 Task: Log work in the project TransferLine for the issue 'User interface not responsive on mobile devices' spent time as '5w 4d 20h 20m' and remaining time as '6w 2d 22h 22m' and move to bottom of backlog. Now add the issue to the epic 'IT budget management improvement'.
Action: Mouse moved to (180, 51)
Screenshot: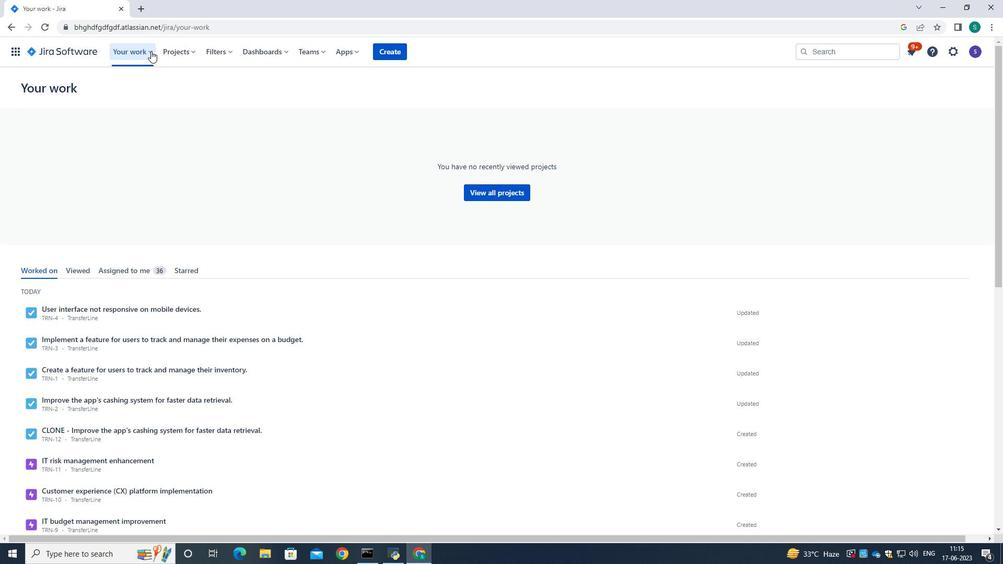 
Action: Mouse pressed left at (180, 51)
Screenshot: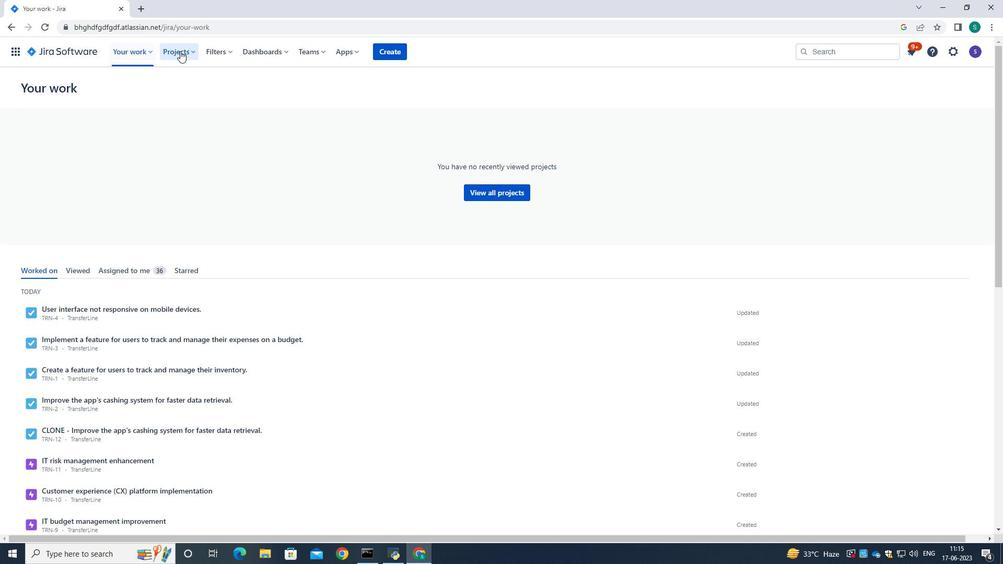 
Action: Mouse moved to (206, 91)
Screenshot: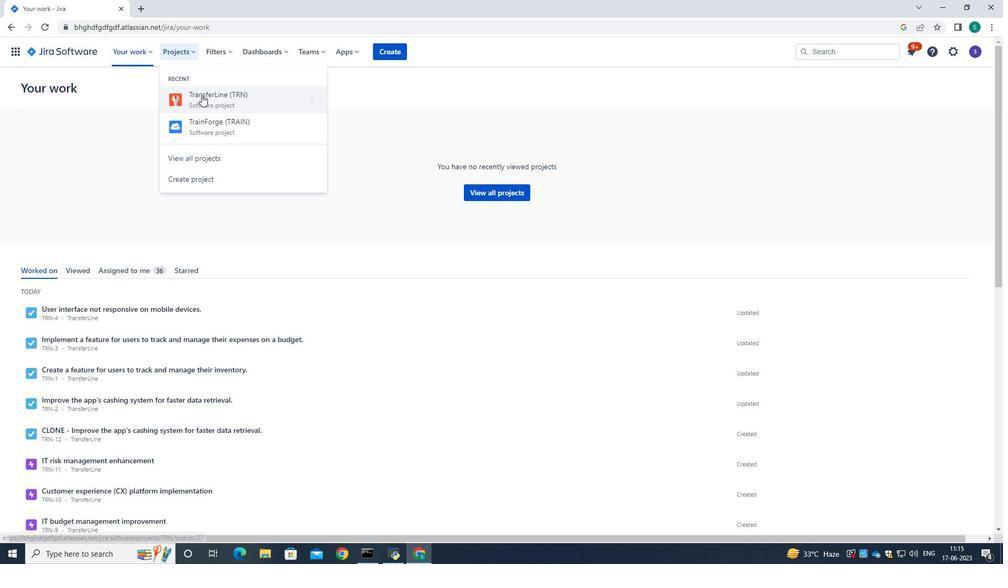 
Action: Mouse pressed left at (206, 91)
Screenshot: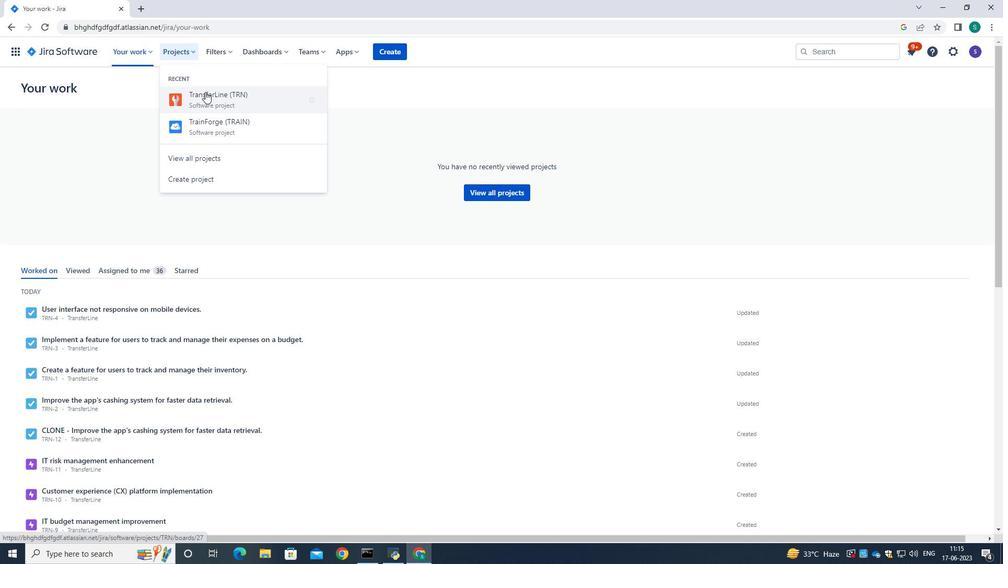 
Action: Mouse moved to (50, 155)
Screenshot: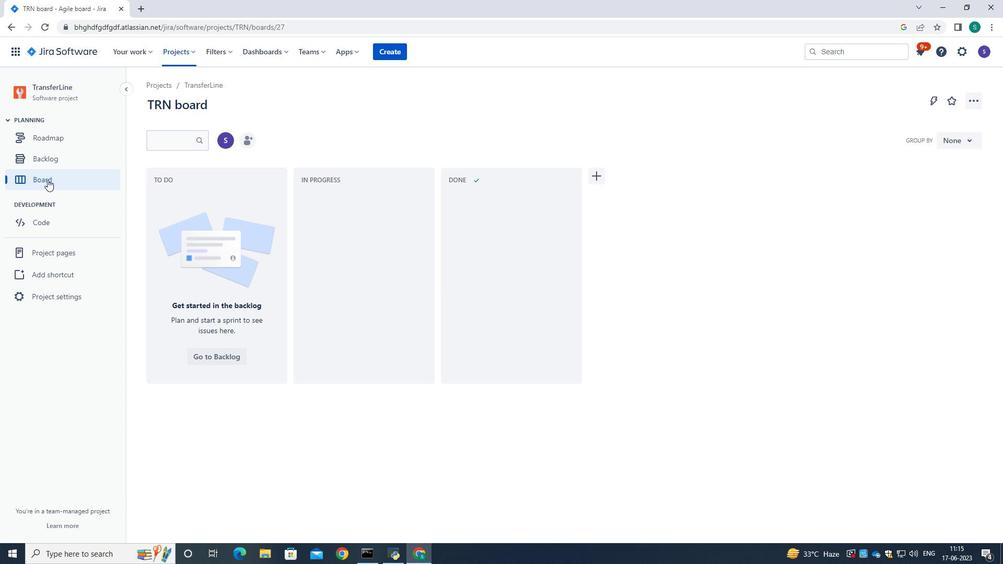 
Action: Mouse pressed left at (50, 155)
Screenshot: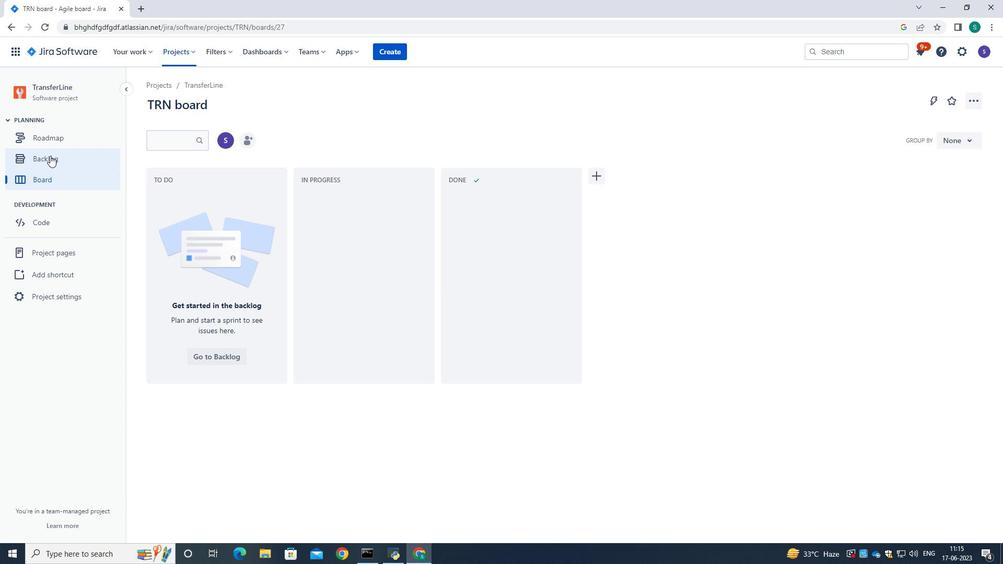 
Action: Mouse moved to (515, 306)
Screenshot: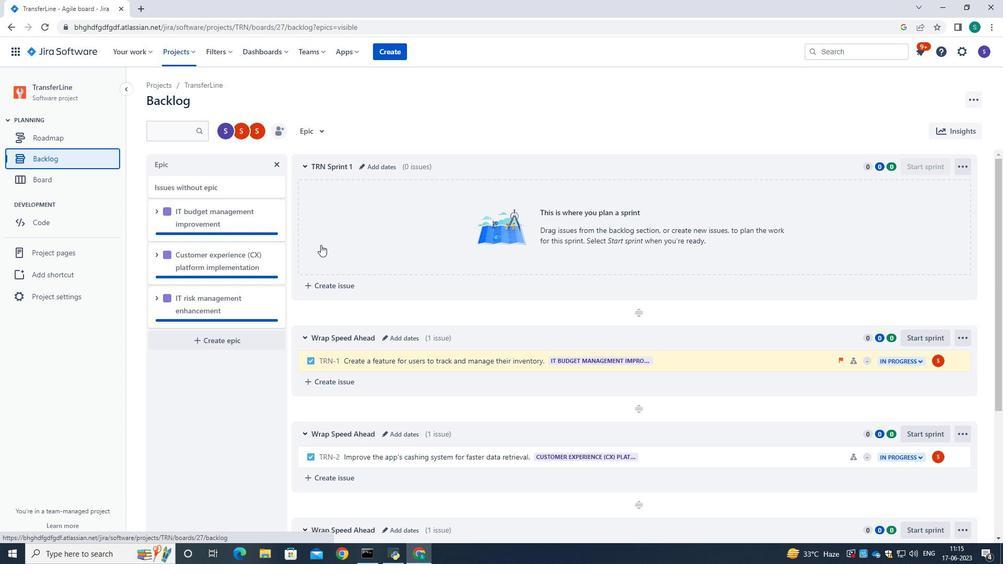 
Action: Mouse scrolled (515, 306) with delta (0, 0)
Screenshot: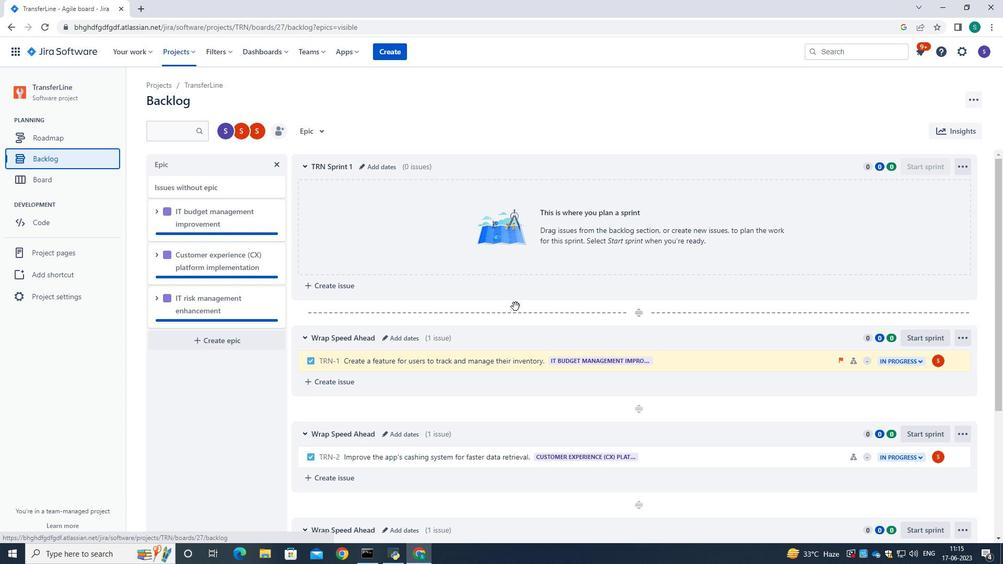 
Action: Mouse moved to (515, 307)
Screenshot: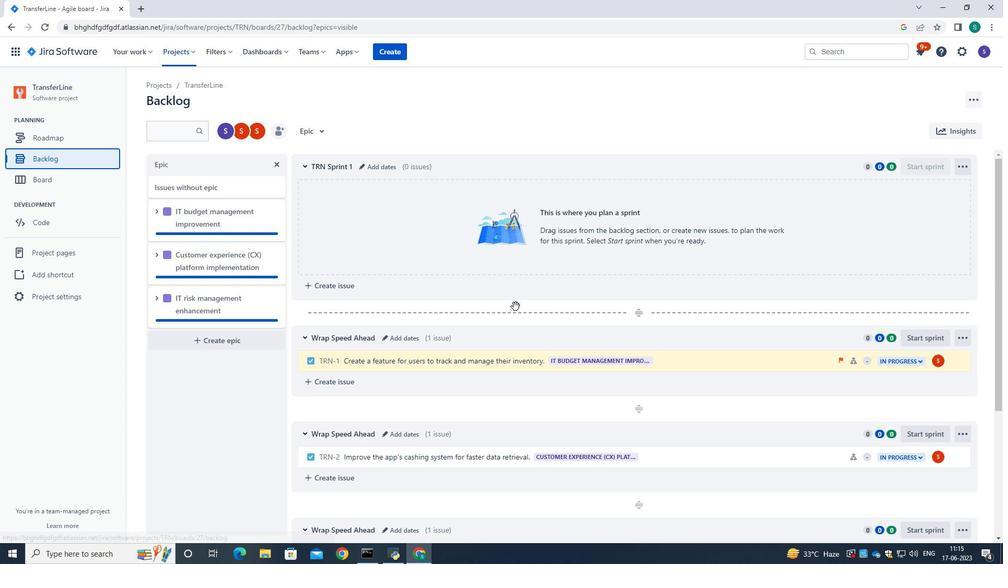 
Action: Mouse scrolled (515, 306) with delta (0, 0)
Screenshot: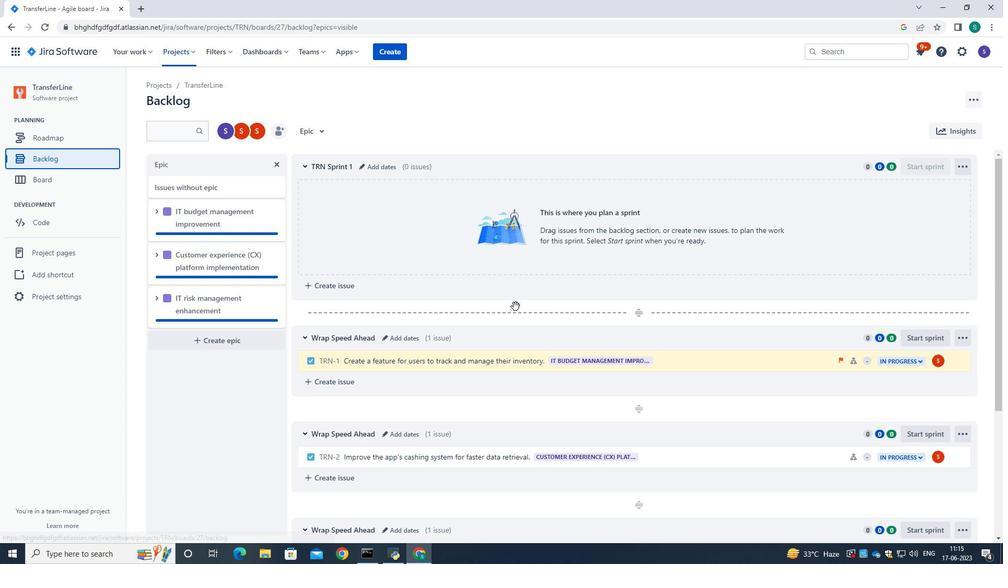 
Action: Mouse scrolled (515, 306) with delta (0, 0)
Screenshot: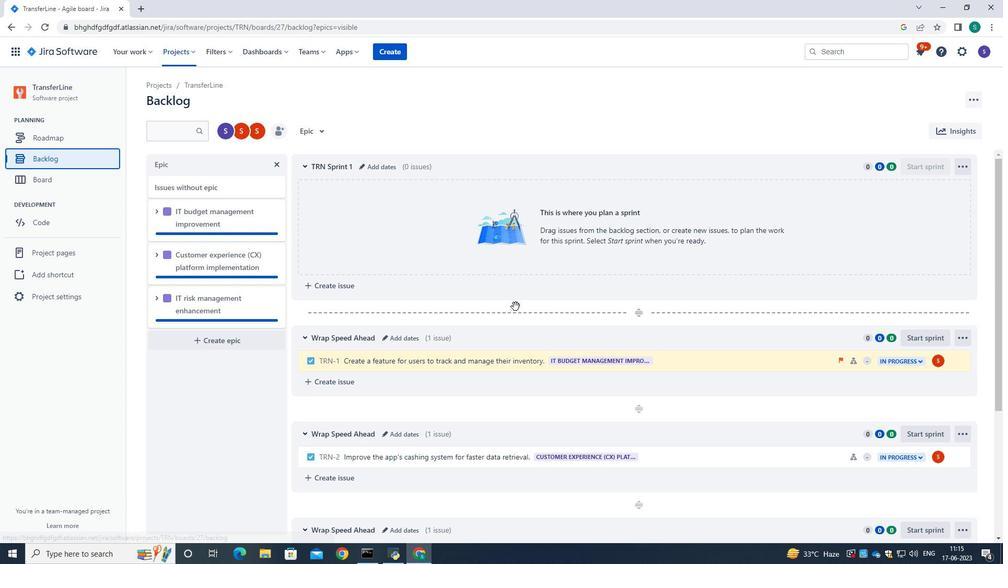 
Action: Mouse scrolled (515, 306) with delta (0, 0)
Screenshot: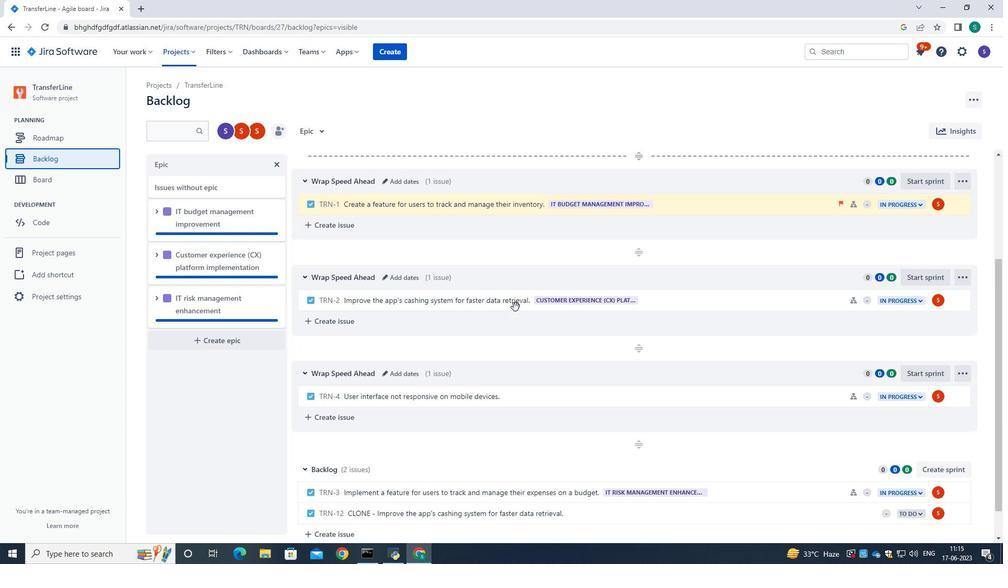 
Action: Mouse scrolled (515, 306) with delta (0, 0)
Screenshot: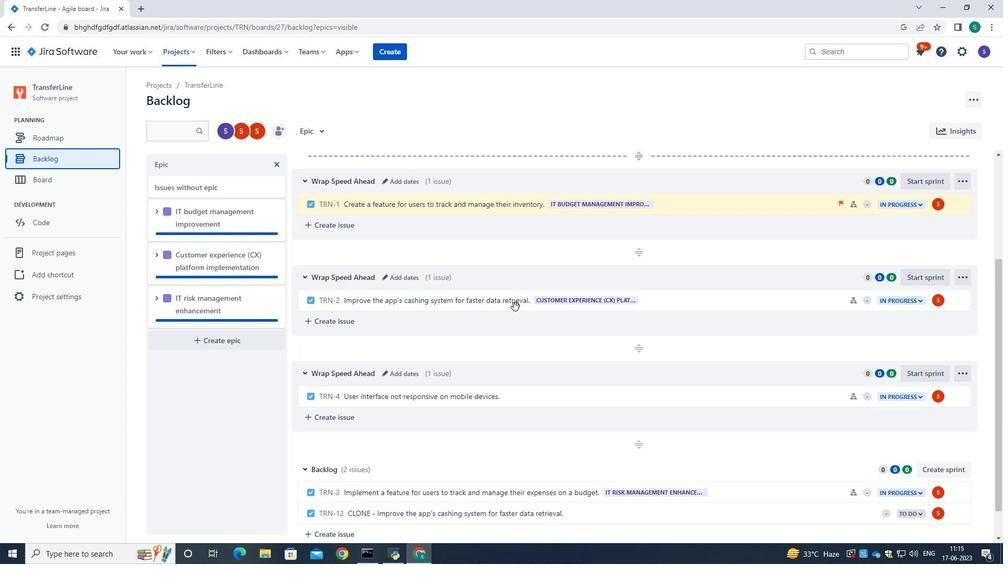 
Action: Mouse moved to (388, 362)
Screenshot: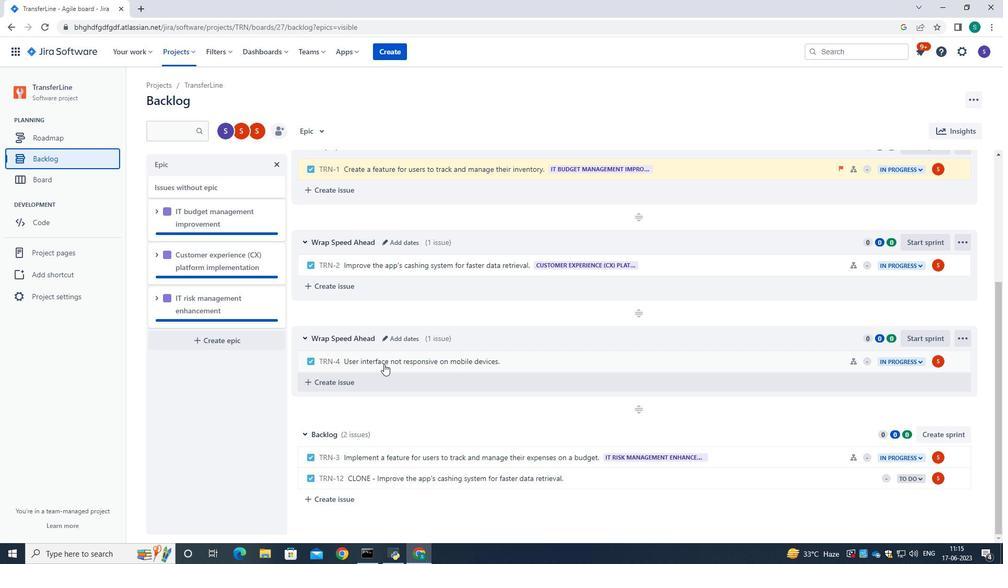 
Action: Mouse pressed left at (388, 362)
Screenshot: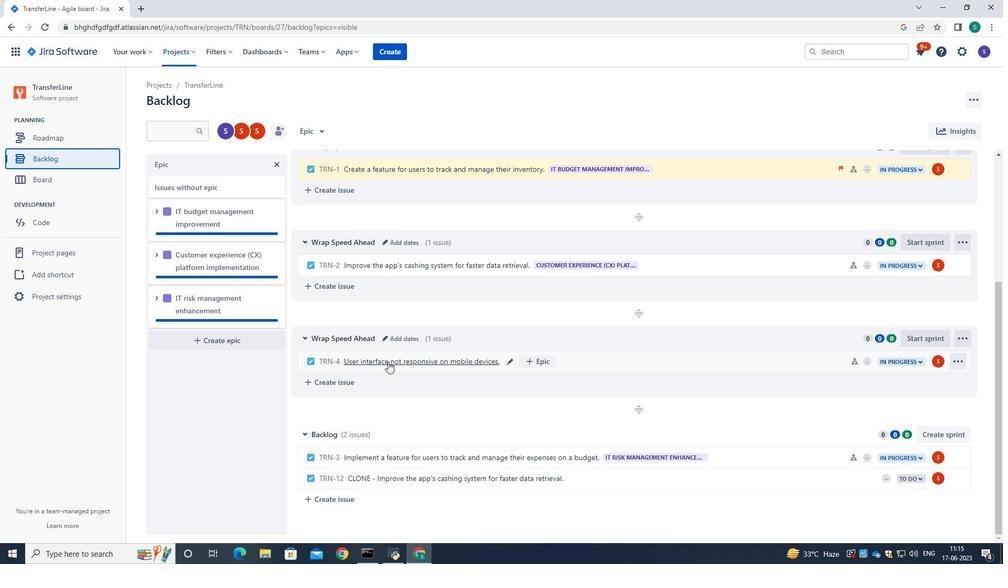 
Action: Mouse moved to (959, 163)
Screenshot: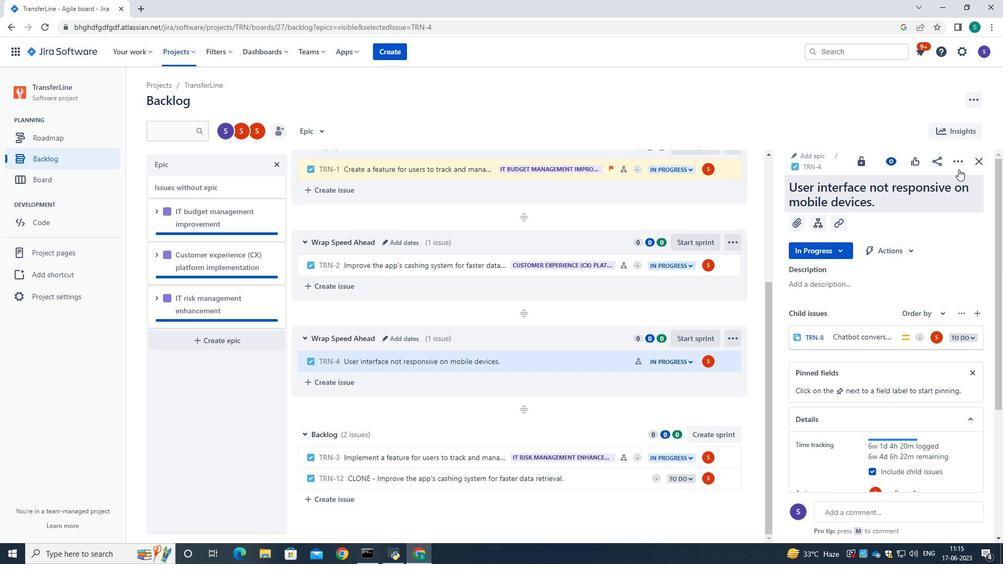 
Action: Mouse pressed left at (959, 163)
Screenshot: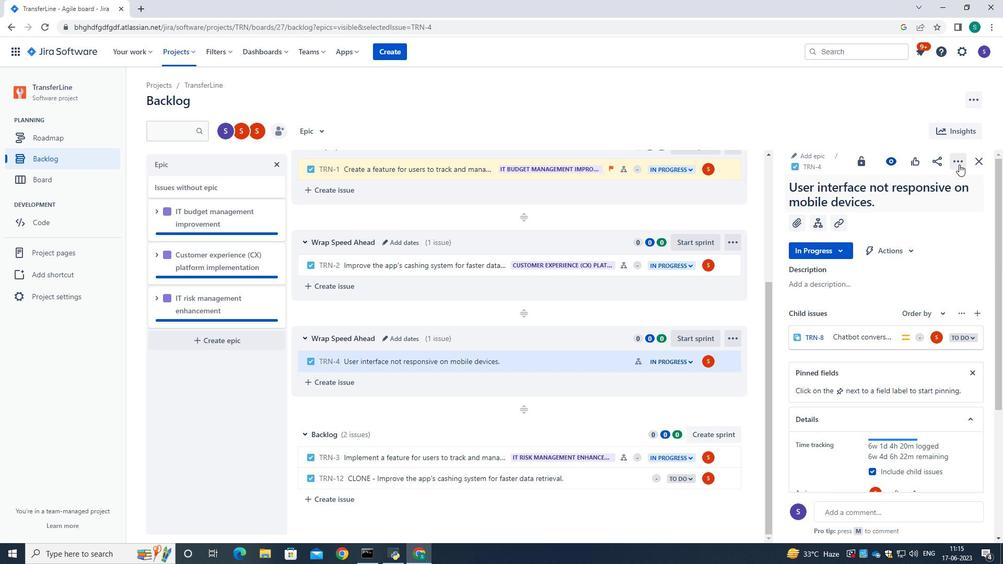 
Action: Mouse moved to (916, 191)
Screenshot: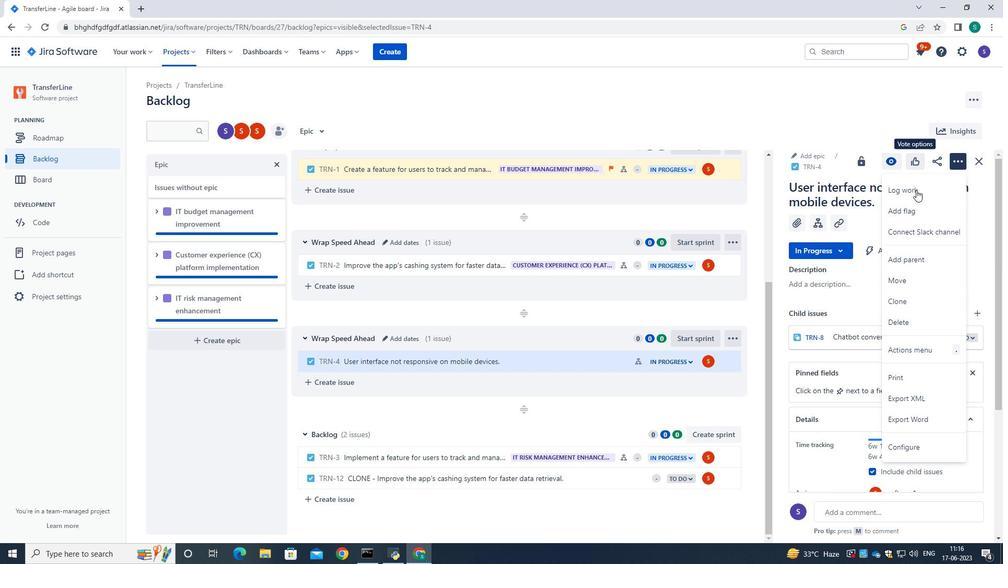 
Action: Mouse pressed left at (916, 191)
Screenshot: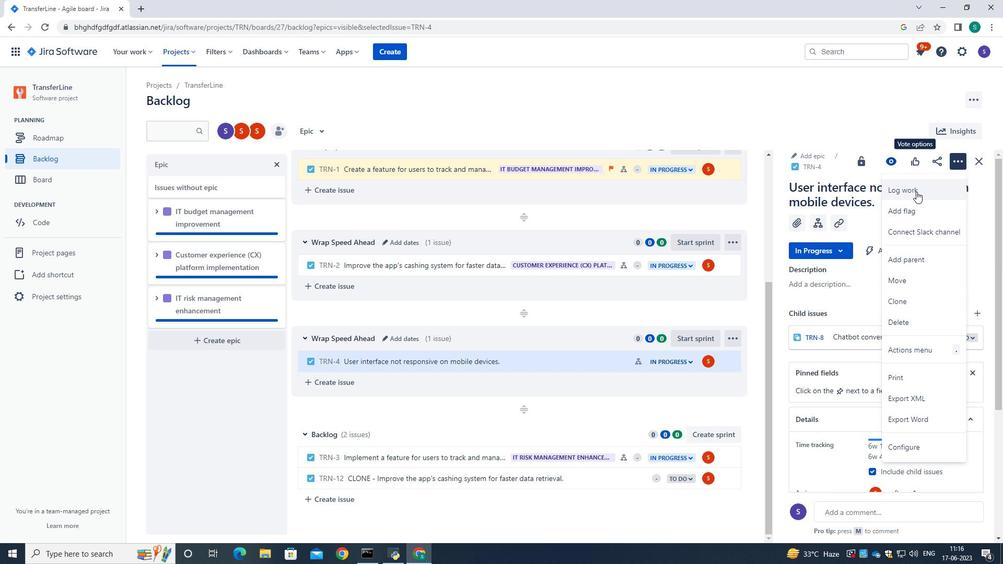 
Action: Mouse moved to (442, 158)
Screenshot: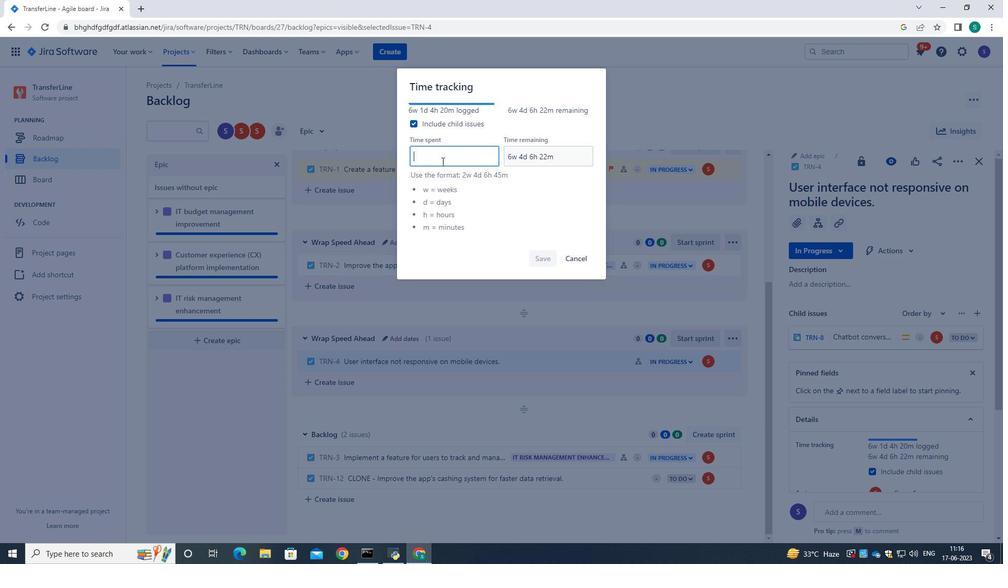 
Action: Mouse pressed left at (442, 158)
Screenshot: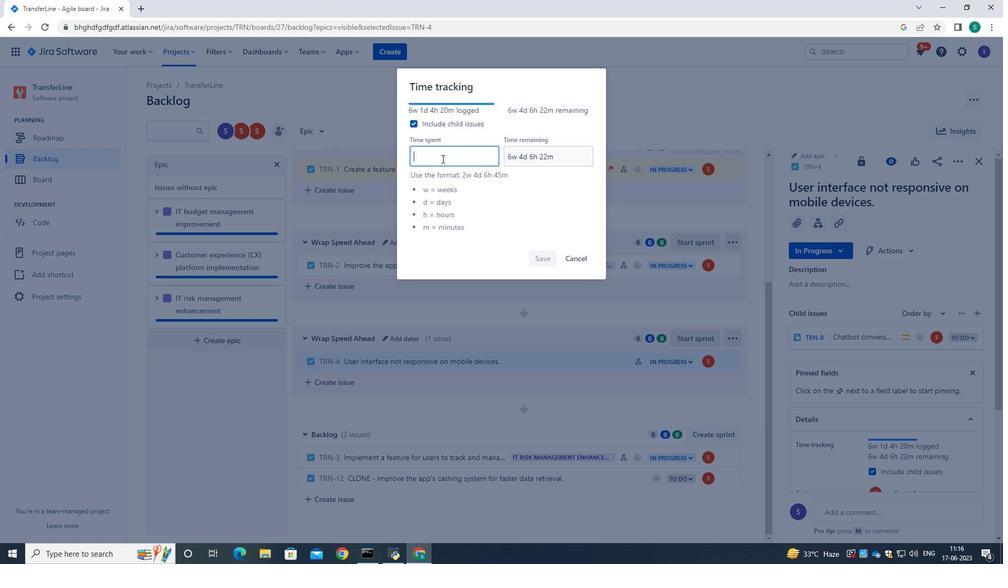 
Action: Key pressed 5w<Key.space>4d<Key.space>20h<Key.space>20m<Key.tab>6w<Key.space>2d<Key.space>22h<Key.space>22m
Screenshot: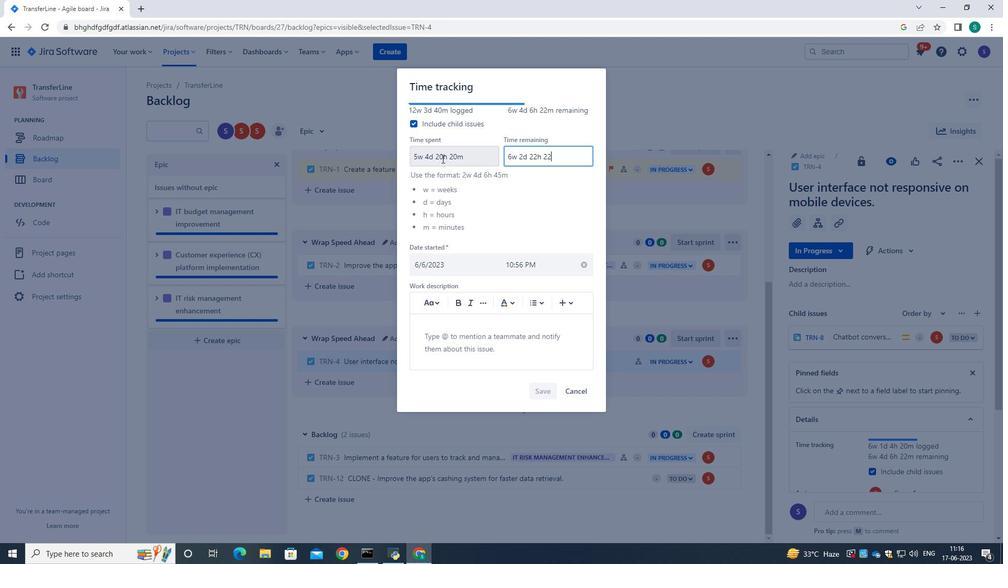 
Action: Mouse moved to (538, 396)
Screenshot: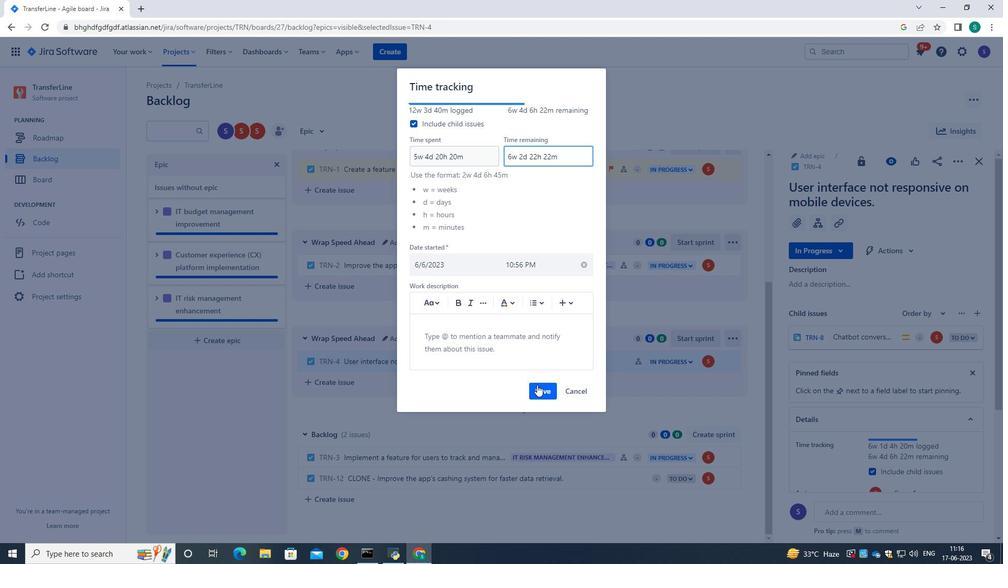 
Action: Mouse pressed left at (538, 396)
Screenshot: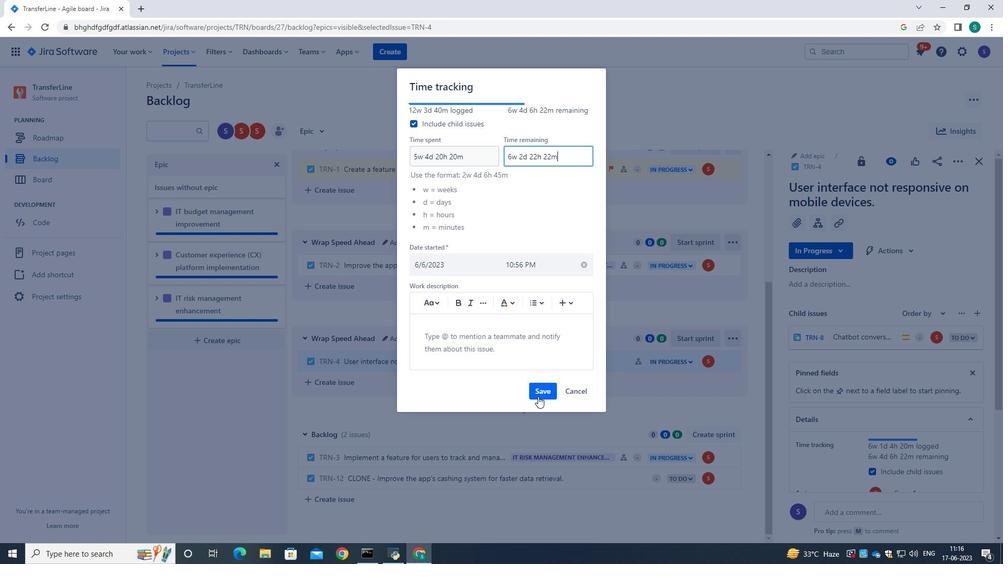 
Action: Mouse moved to (556, 324)
Screenshot: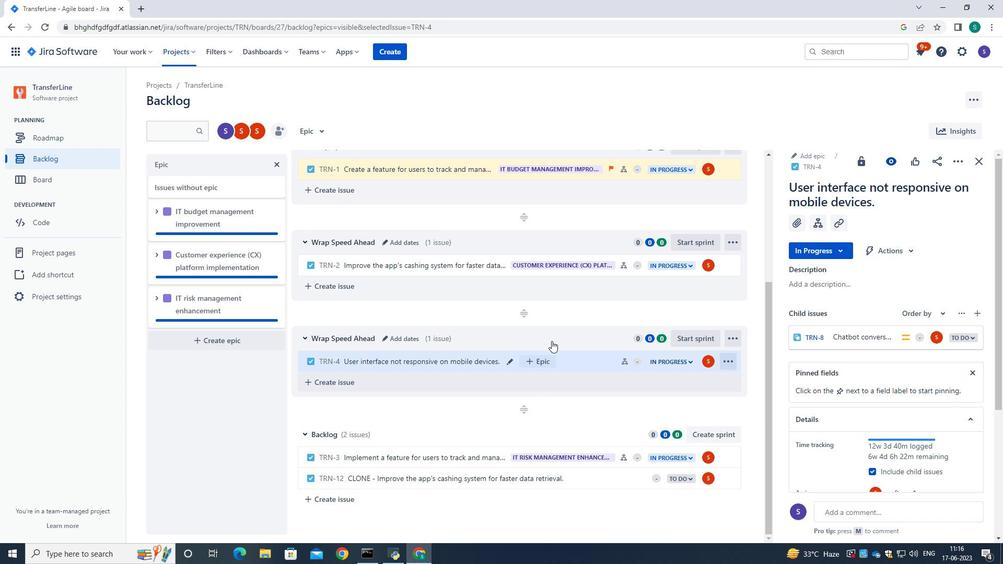 
Action: Mouse scrolled (556, 324) with delta (0, 0)
Screenshot: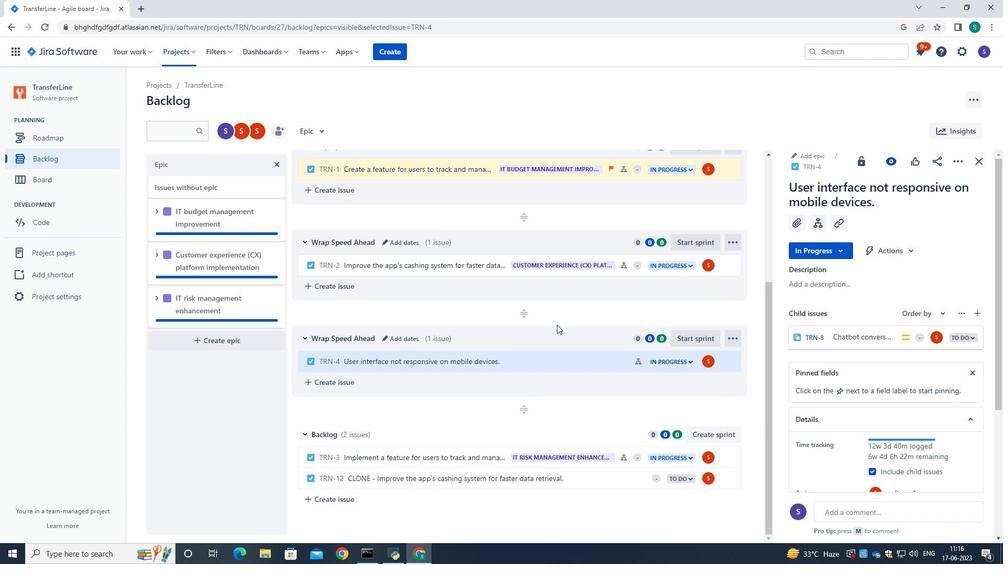 
Action: Mouse moved to (732, 363)
Screenshot: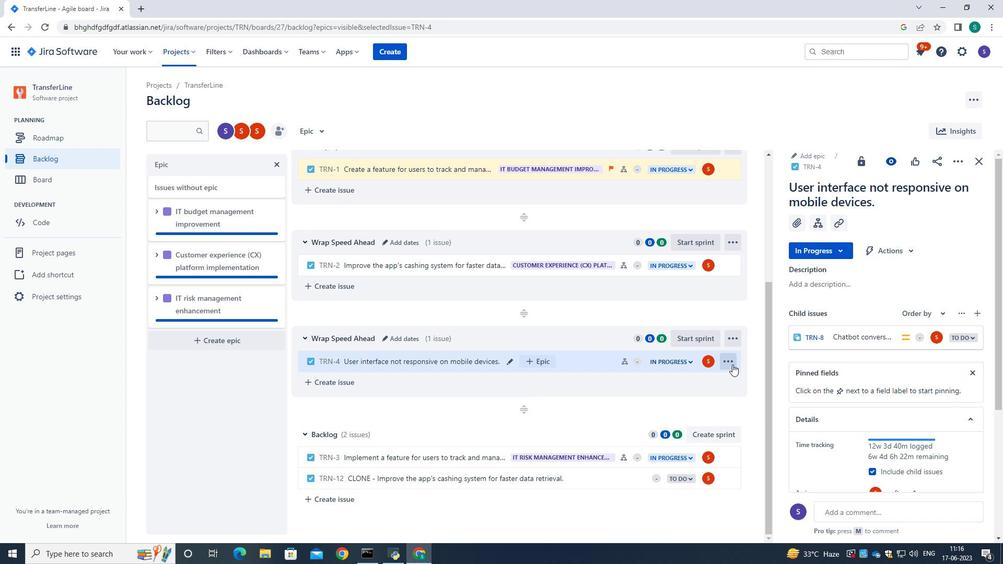 
Action: Mouse pressed left at (732, 363)
Screenshot: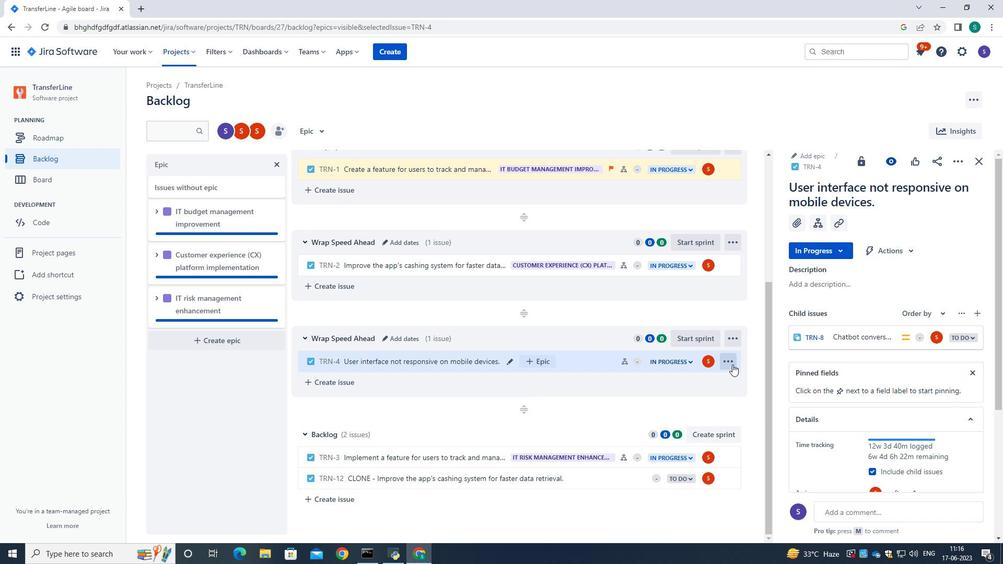 
Action: Mouse moved to (698, 335)
Screenshot: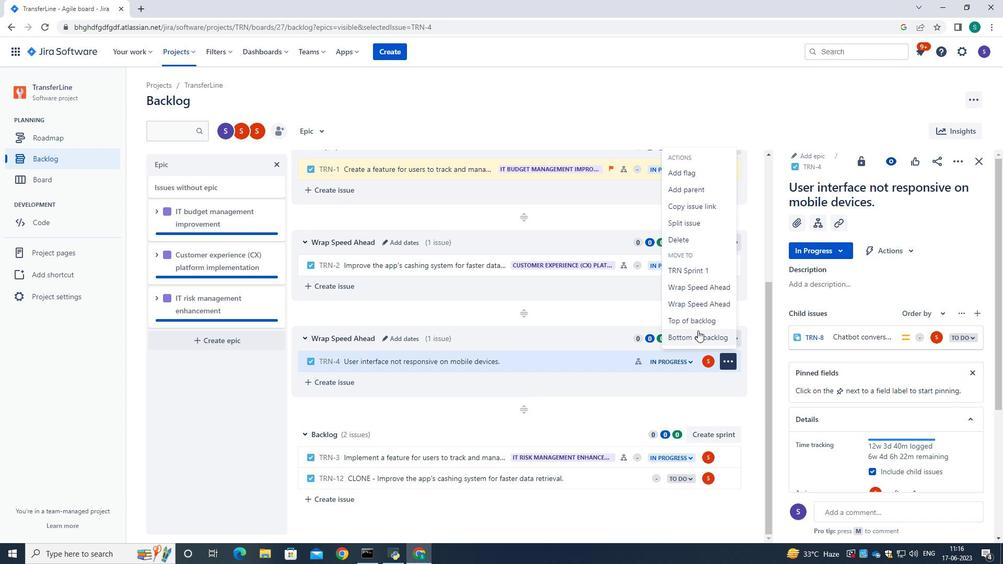 
Action: Mouse pressed left at (698, 335)
Screenshot: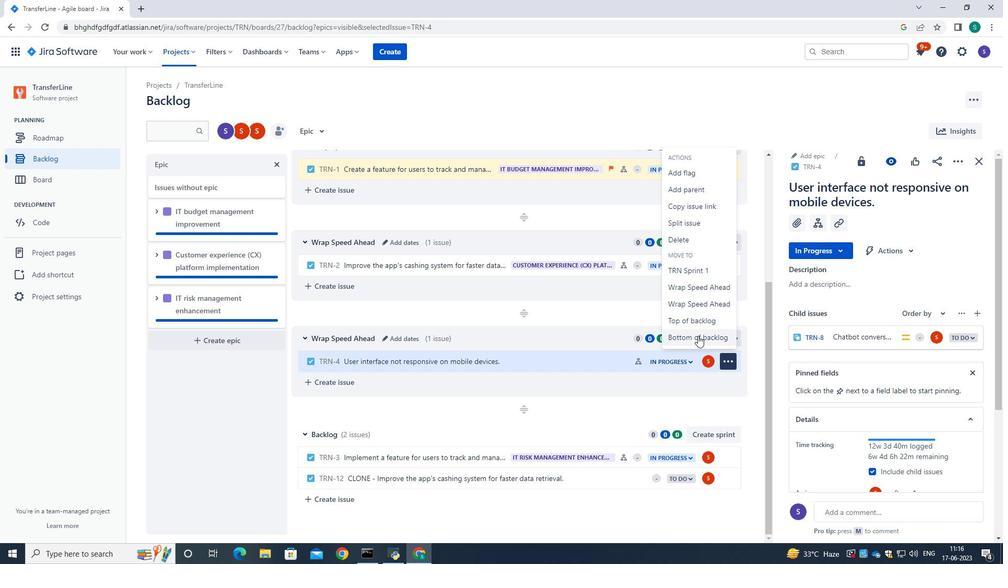
Action: Mouse moved to (479, 414)
Screenshot: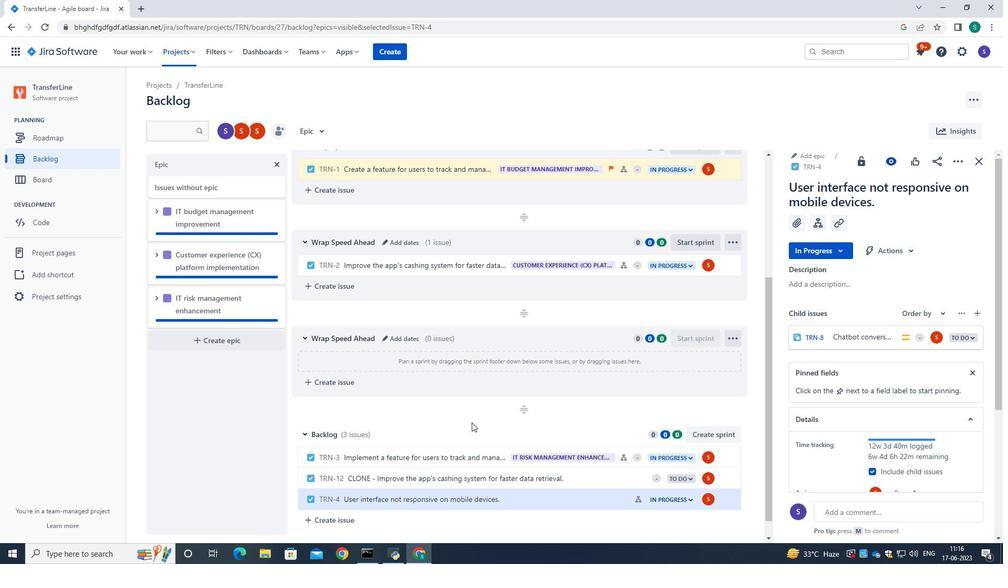 
Action: Mouse scrolled (479, 414) with delta (0, 0)
Screenshot: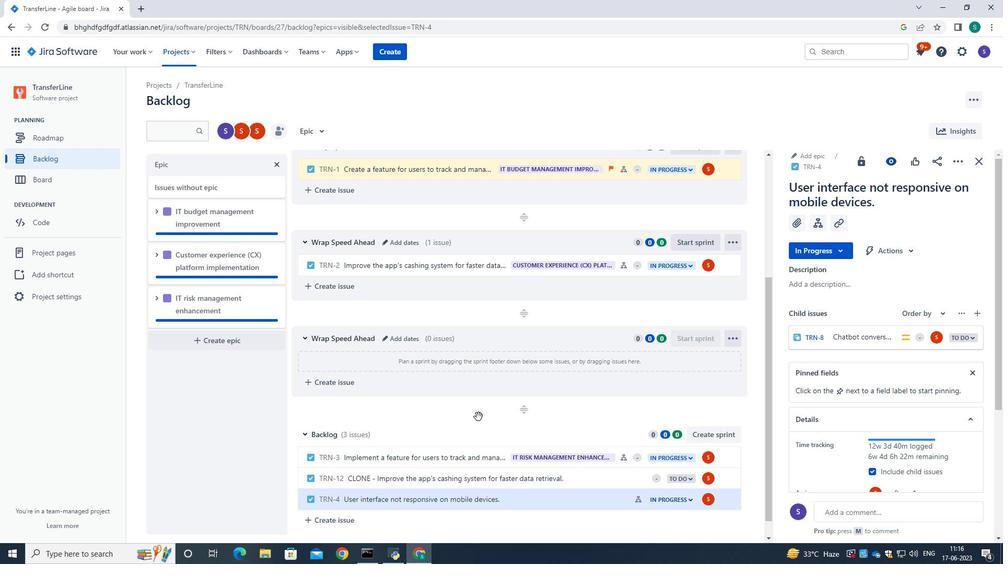 
Action: Mouse scrolled (479, 414) with delta (0, 0)
Screenshot: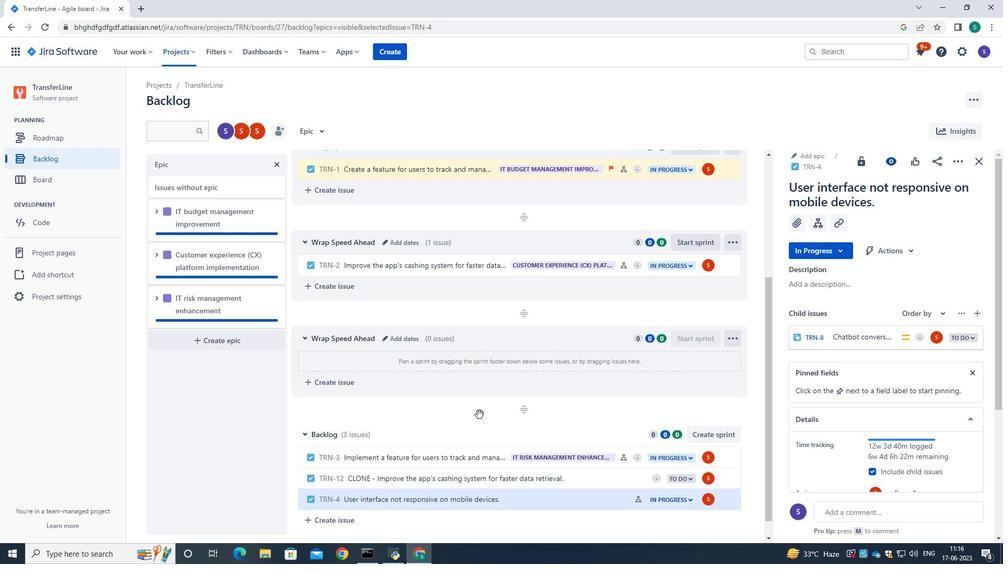 
Action: Mouse moved to (539, 477)
Screenshot: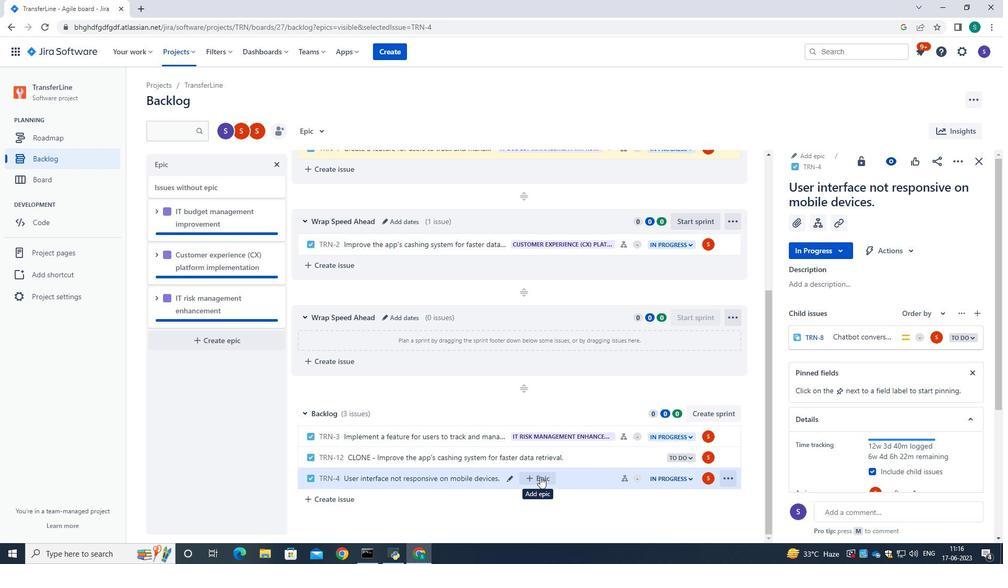 
Action: Mouse pressed left at (539, 477)
Screenshot: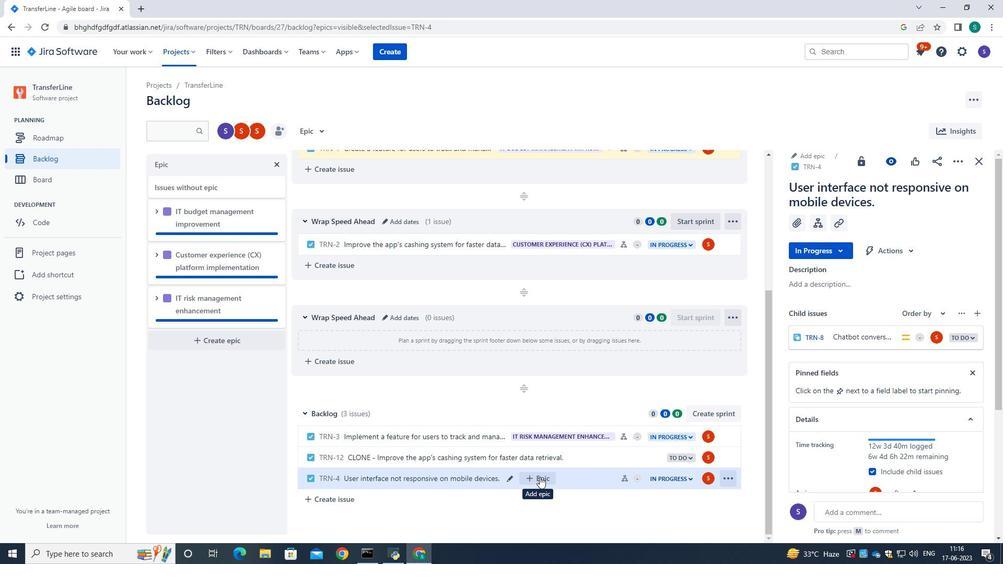 
Action: Mouse moved to (570, 490)
Screenshot: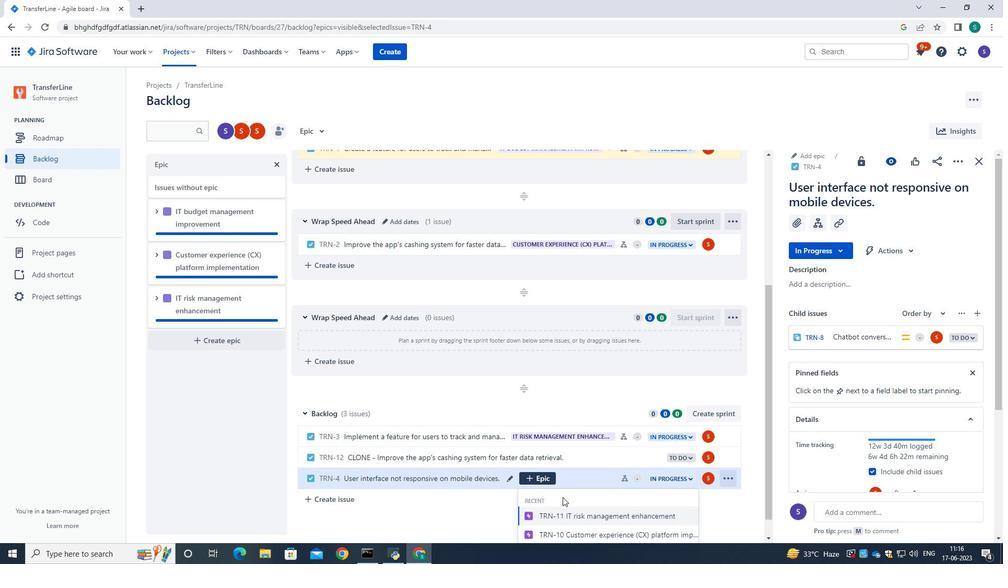 
Action: Mouse scrolled (570, 490) with delta (0, 0)
Screenshot: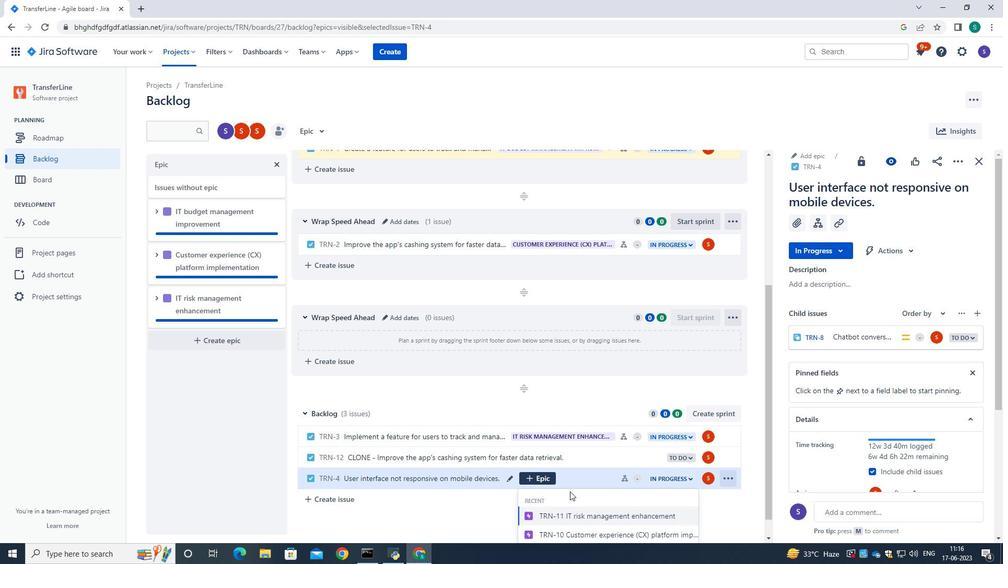 
Action: Mouse scrolled (570, 490) with delta (0, 0)
Screenshot: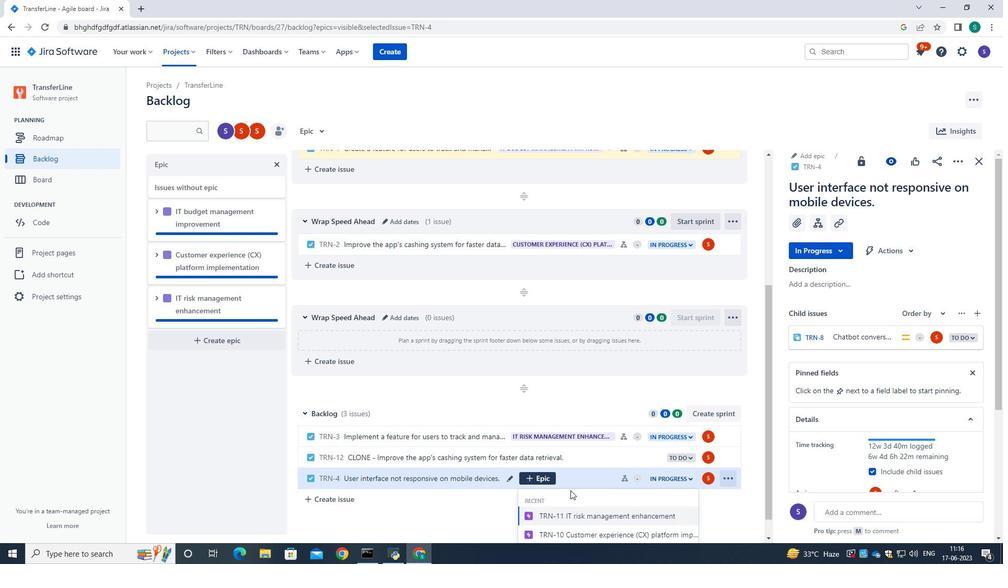 
Action: Mouse scrolled (570, 490) with delta (0, 0)
Screenshot: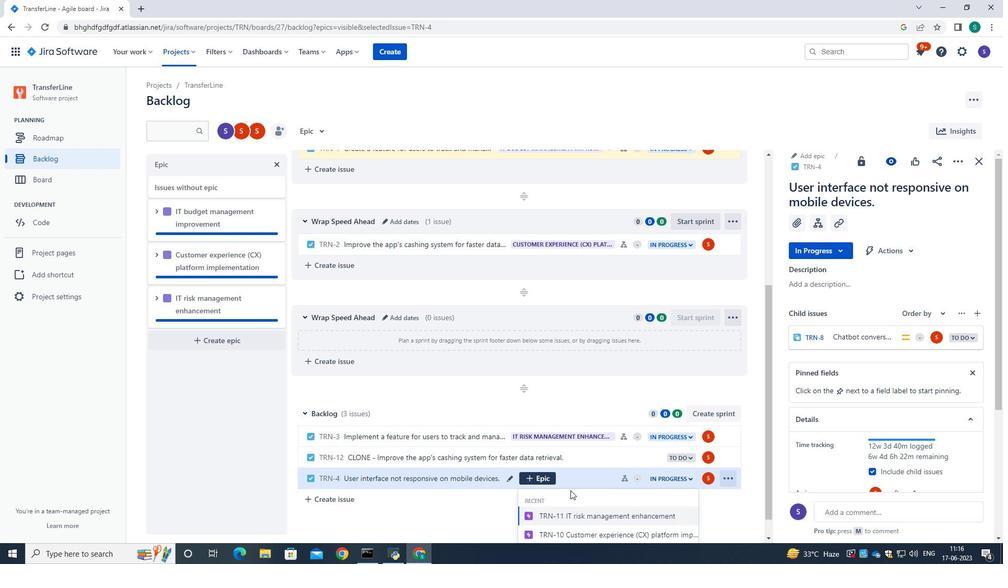 
Action: Mouse moved to (722, 509)
Screenshot: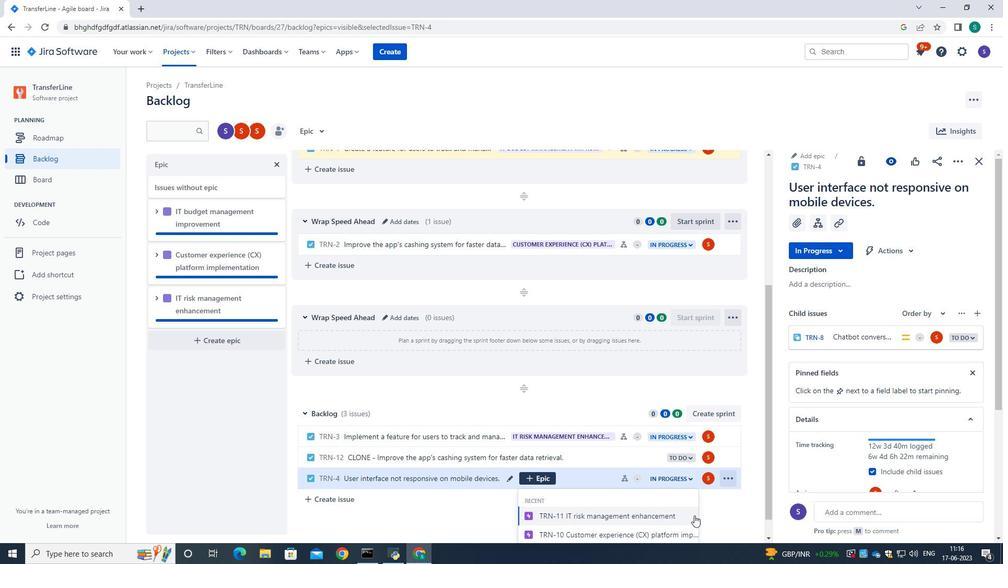 
Action: Mouse scrolled (722, 509) with delta (0, 0)
Screenshot: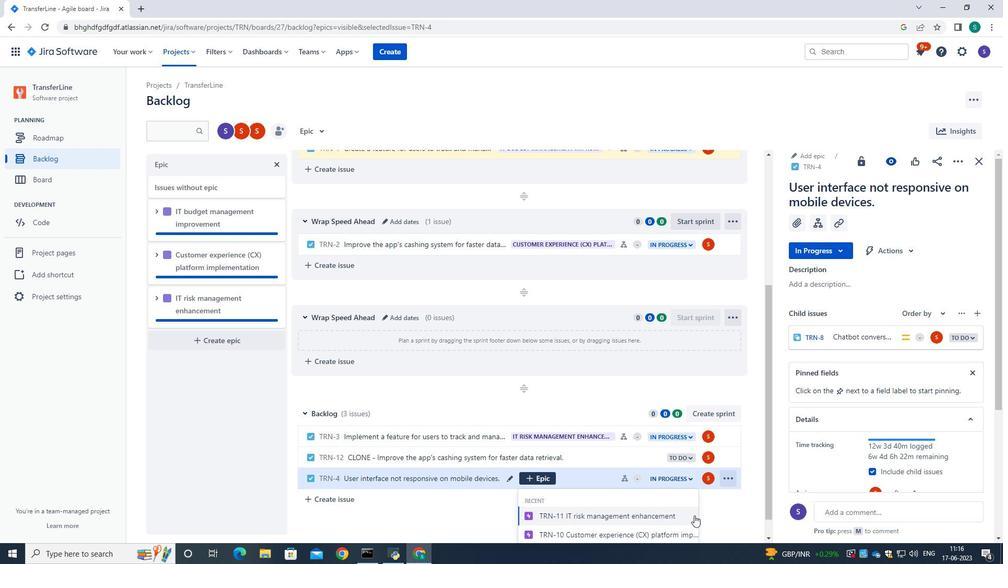 
Action: Mouse scrolled (722, 509) with delta (0, 0)
Screenshot: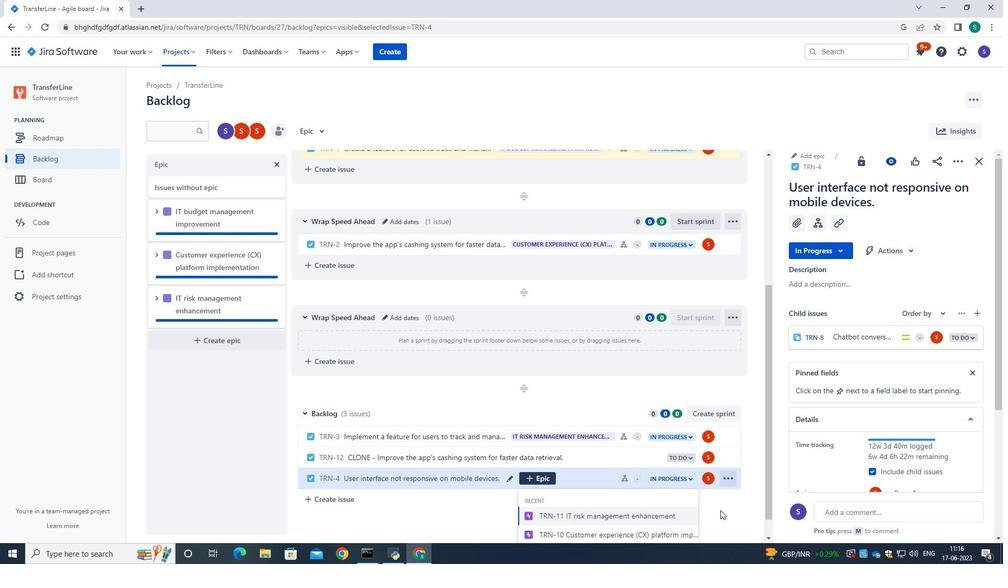 
Action: Mouse moved to (624, 527)
Screenshot: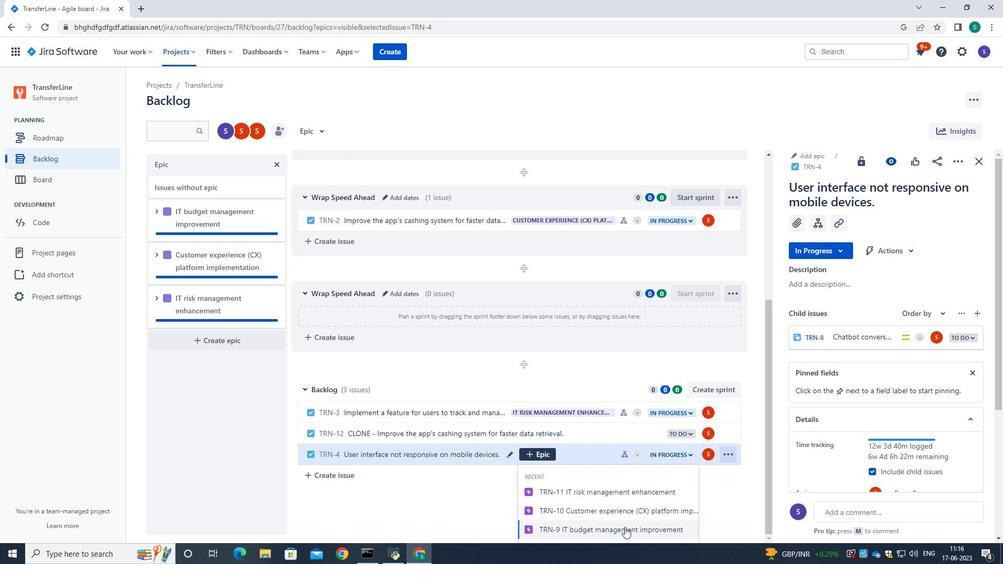 
Action: Mouse pressed left at (624, 527)
Screenshot: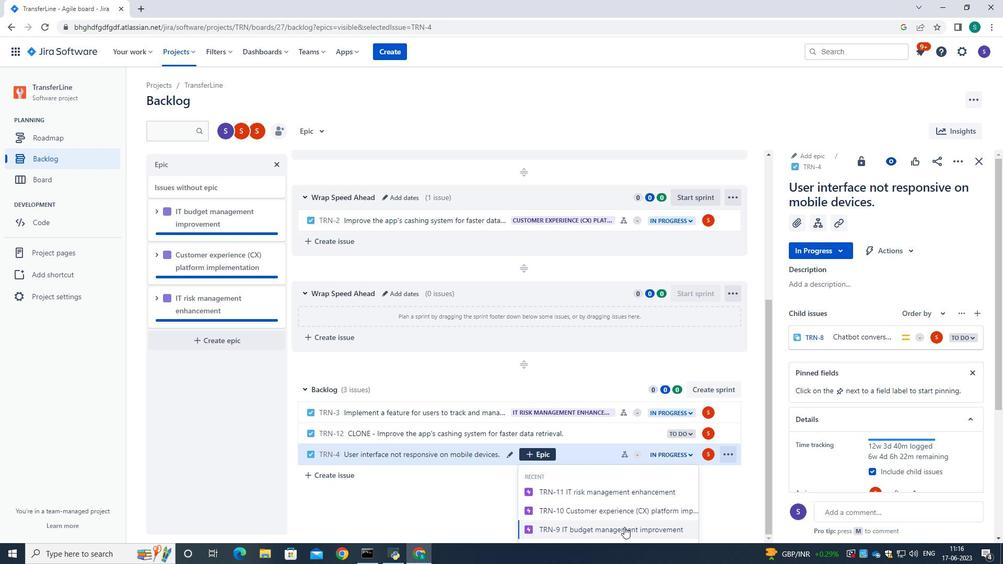 
Action: Mouse moved to (761, 366)
Screenshot: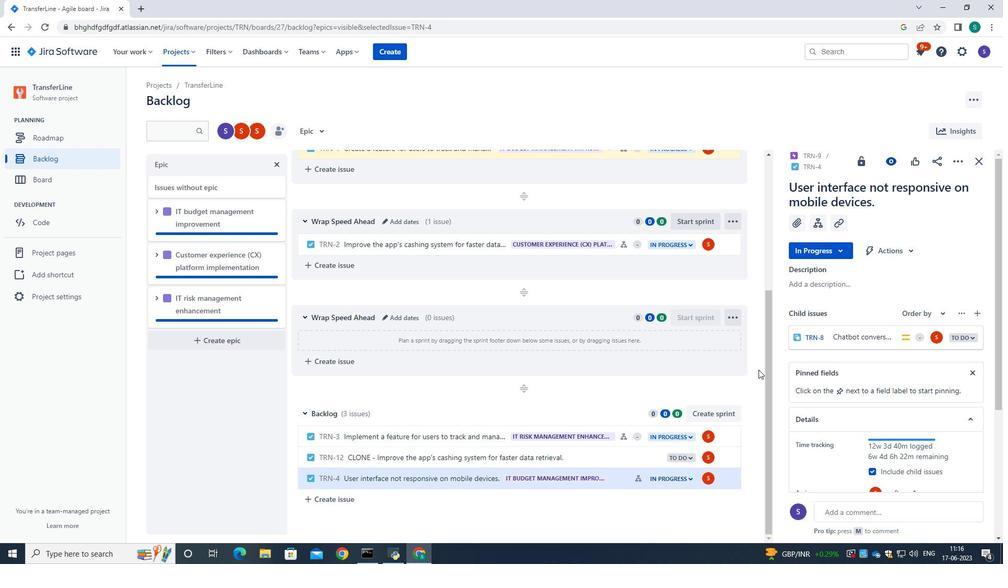 
Action: Mouse scrolled (761, 365) with delta (0, 0)
Screenshot: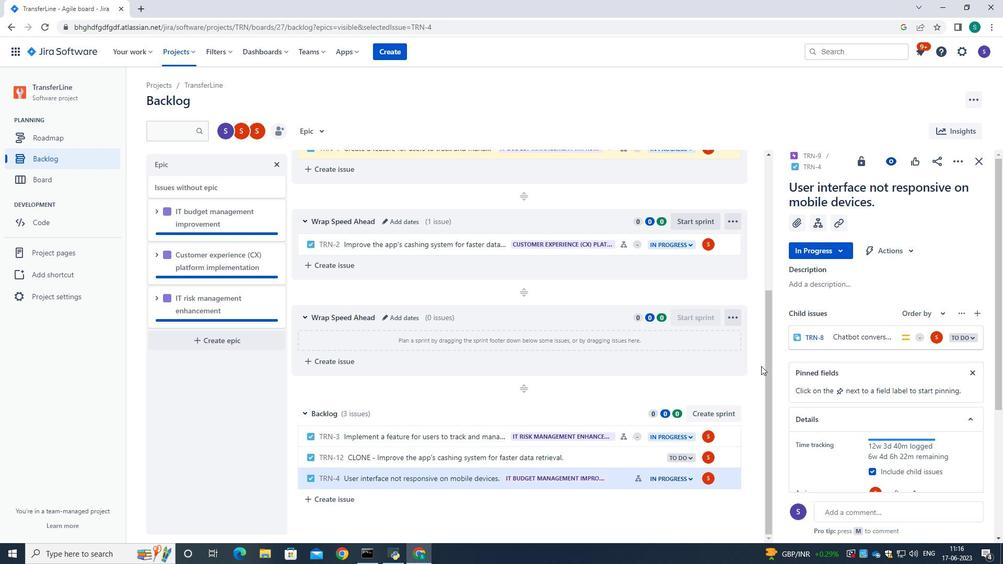 
Action: Mouse scrolled (761, 365) with delta (0, 0)
Screenshot: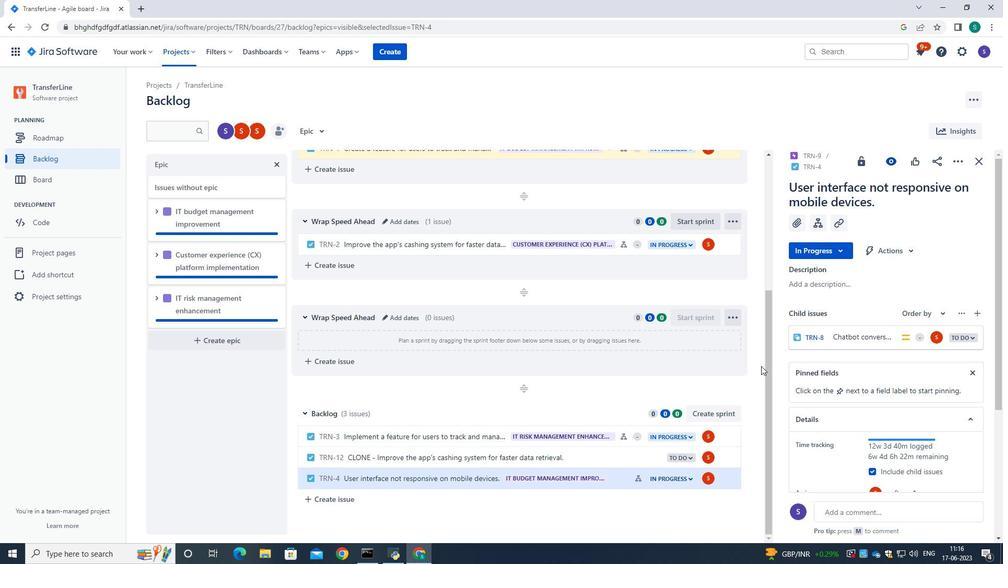 
